 Task: Change the default commit message for squash merging to "Default to pull request title".
Action: Mouse moved to (1004, 249)
Screenshot: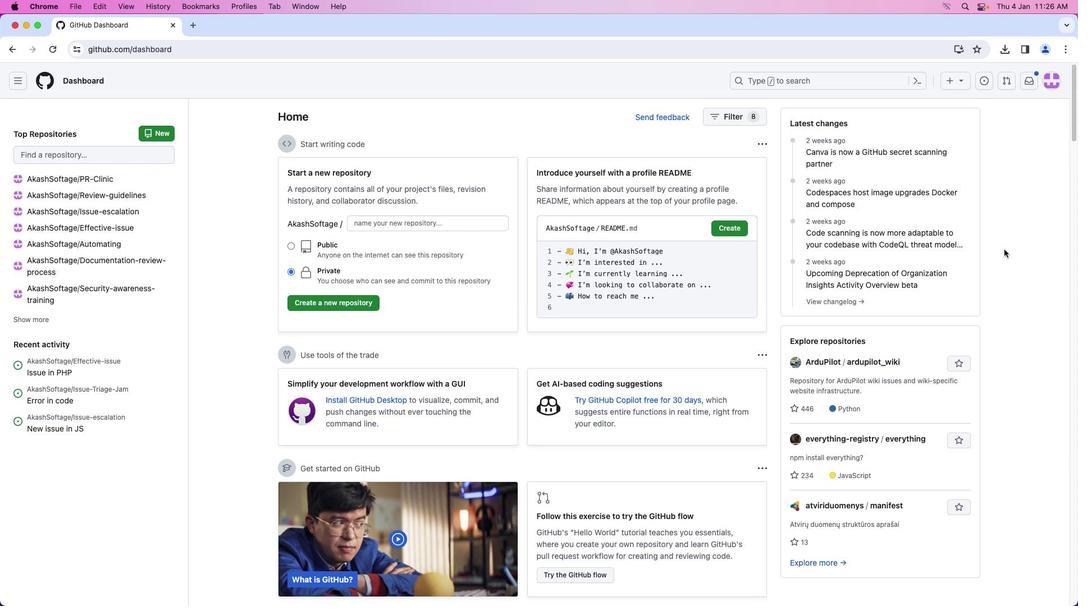 
Action: Mouse pressed left at (1004, 249)
Screenshot: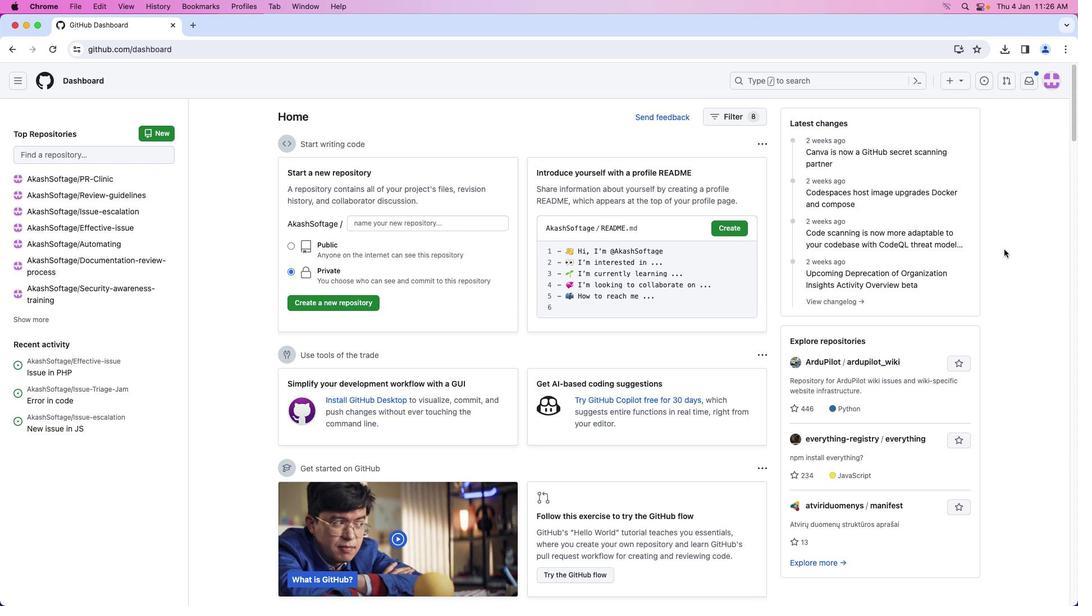 
Action: Mouse moved to (1057, 79)
Screenshot: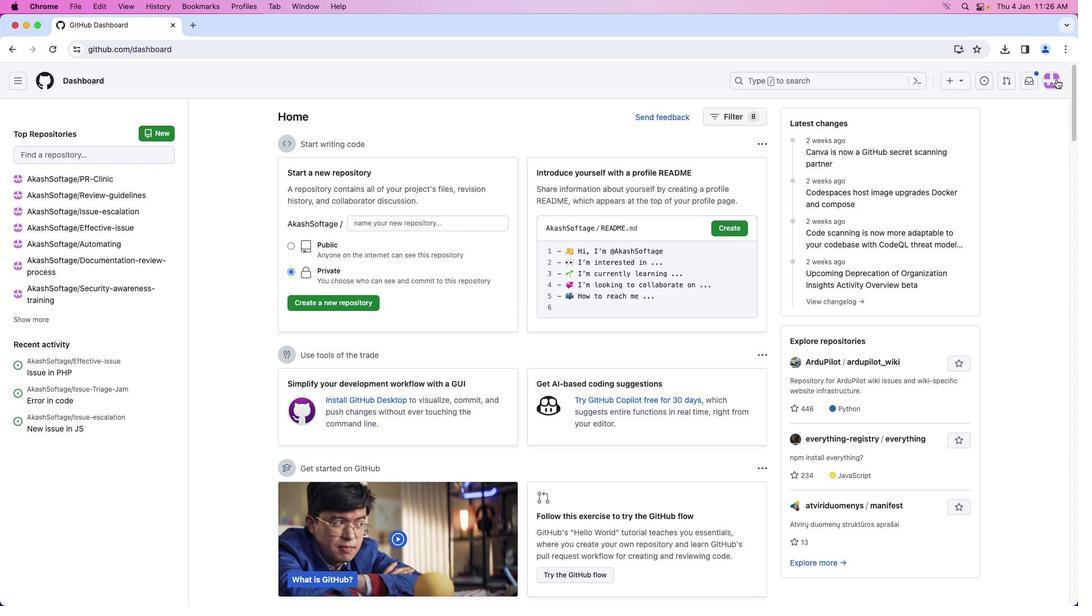 
Action: Mouse pressed left at (1057, 79)
Screenshot: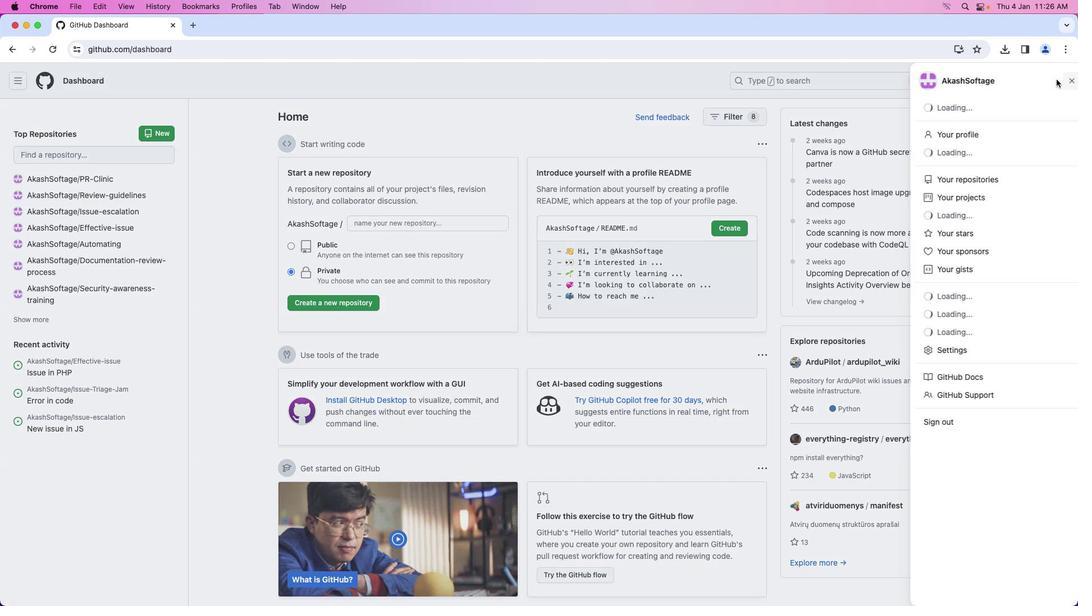
Action: Mouse moved to (1017, 184)
Screenshot: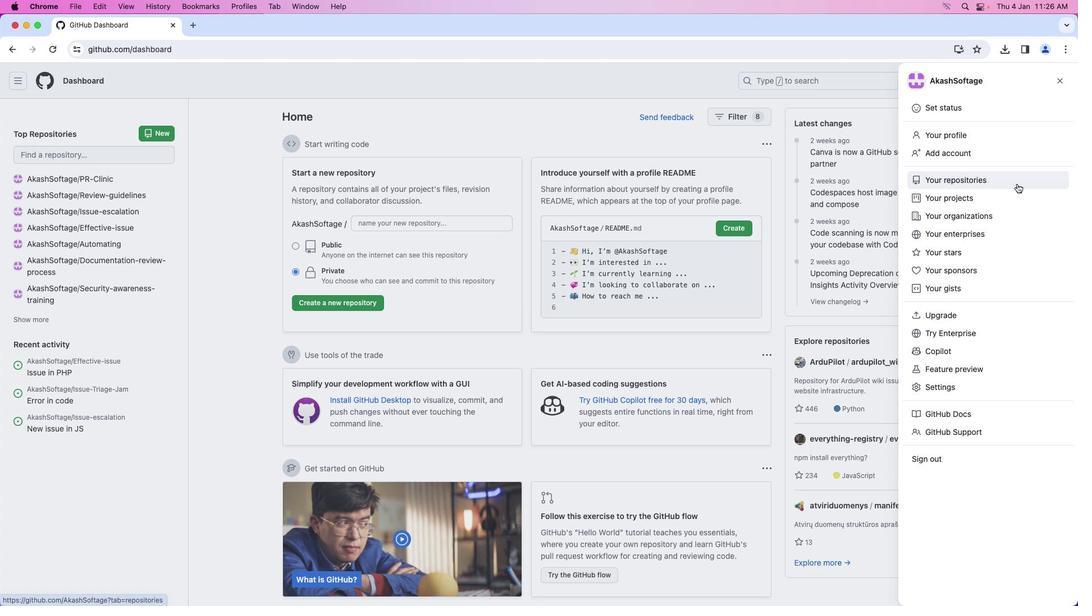
Action: Mouse pressed left at (1017, 184)
Screenshot: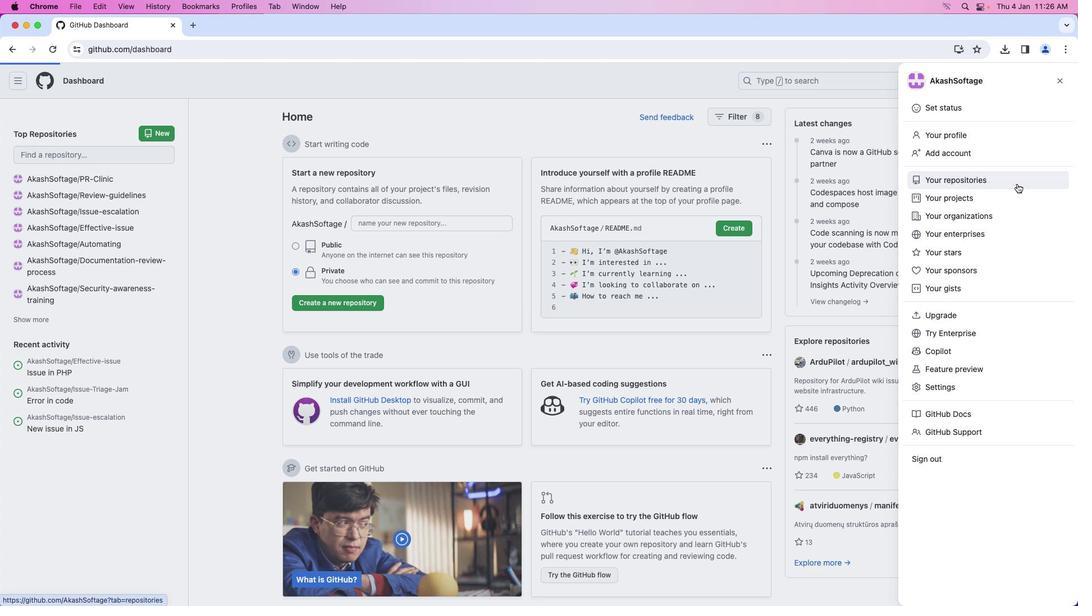 
Action: Mouse moved to (381, 189)
Screenshot: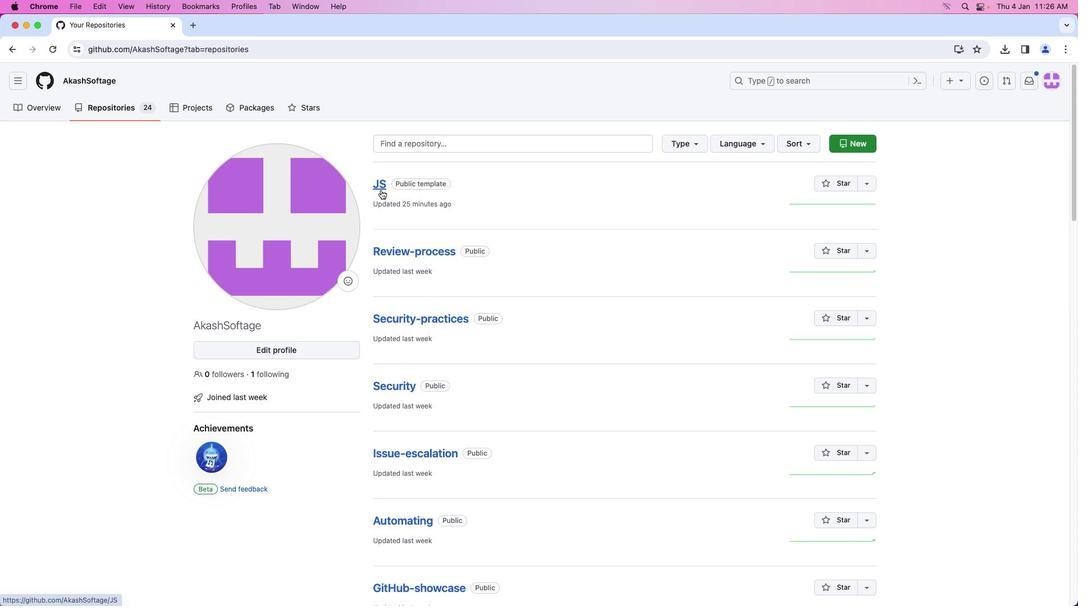 
Action: Mouse pressed left at (381, 189)
Screenshot: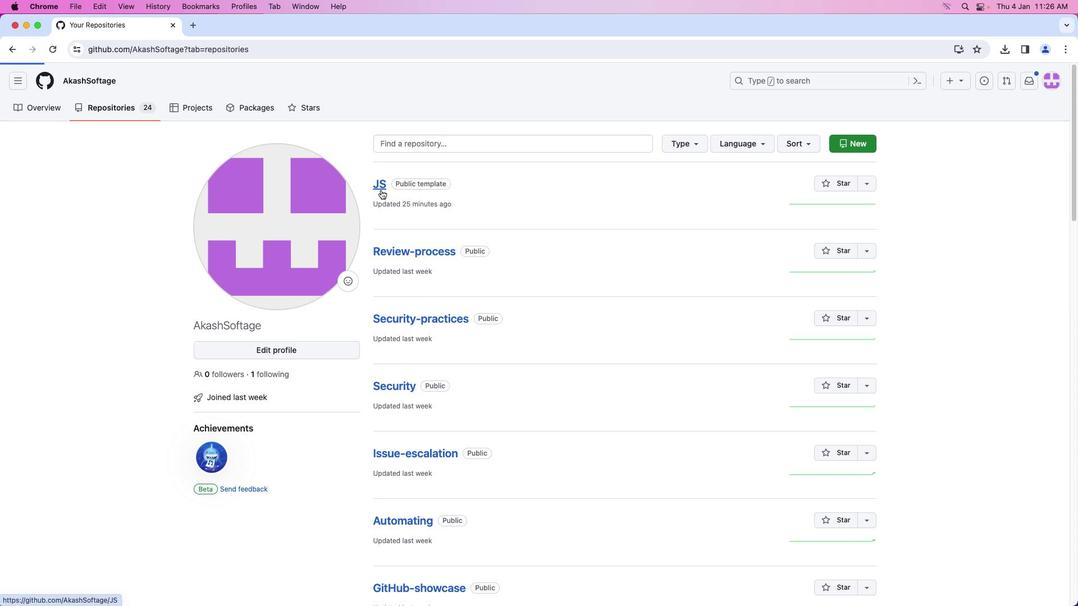 
Action: Mouse moved to (561, 115)
Screenshot: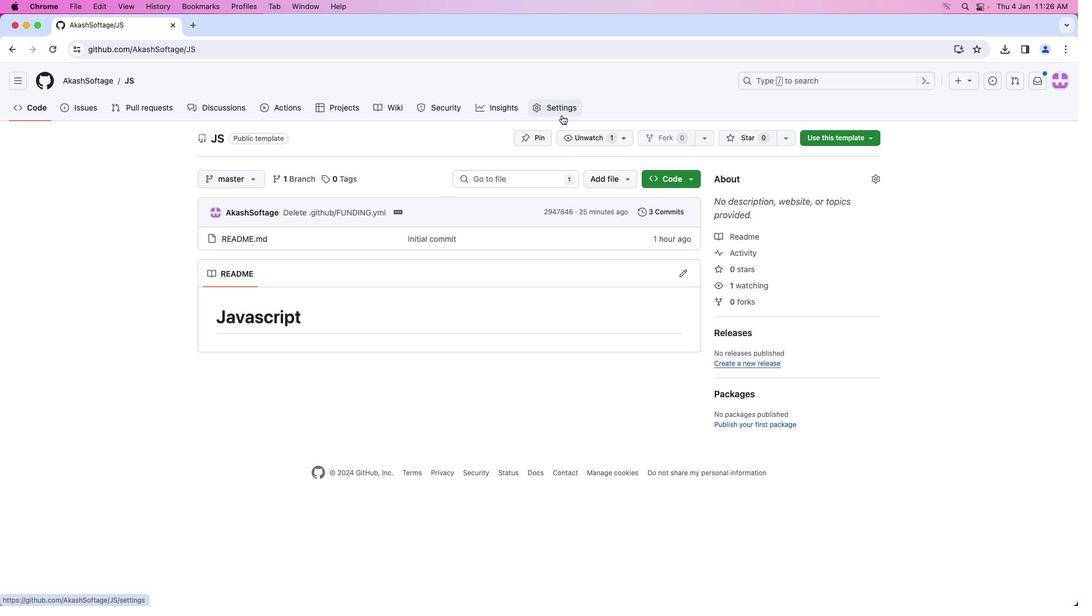 
Action: Mouse pressed left at (561, 115)
Screenshot: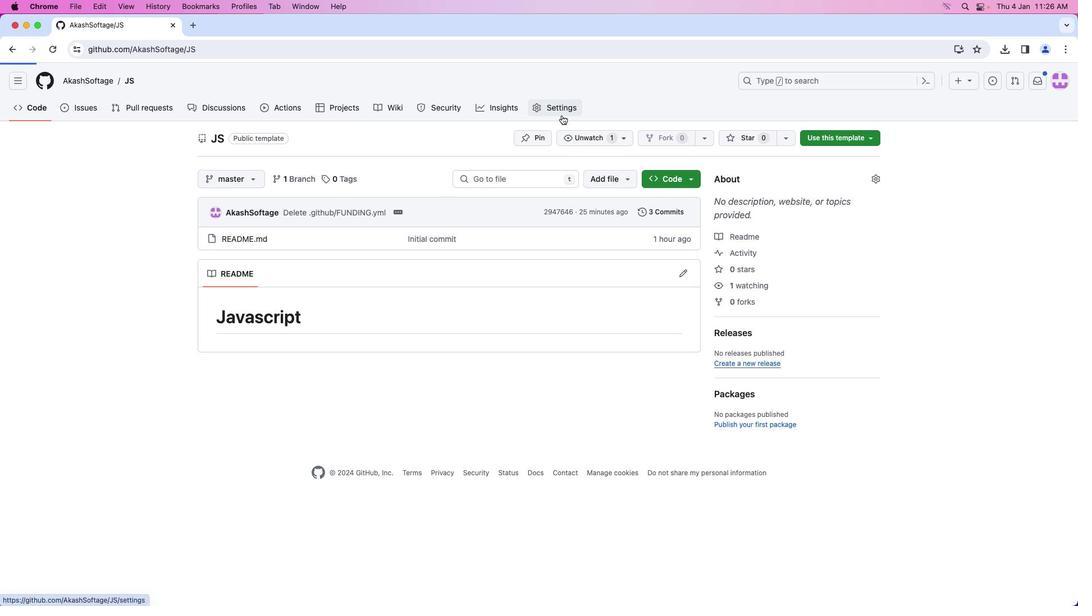 
Action: Mouse moved to (580, 133)
Screenshot: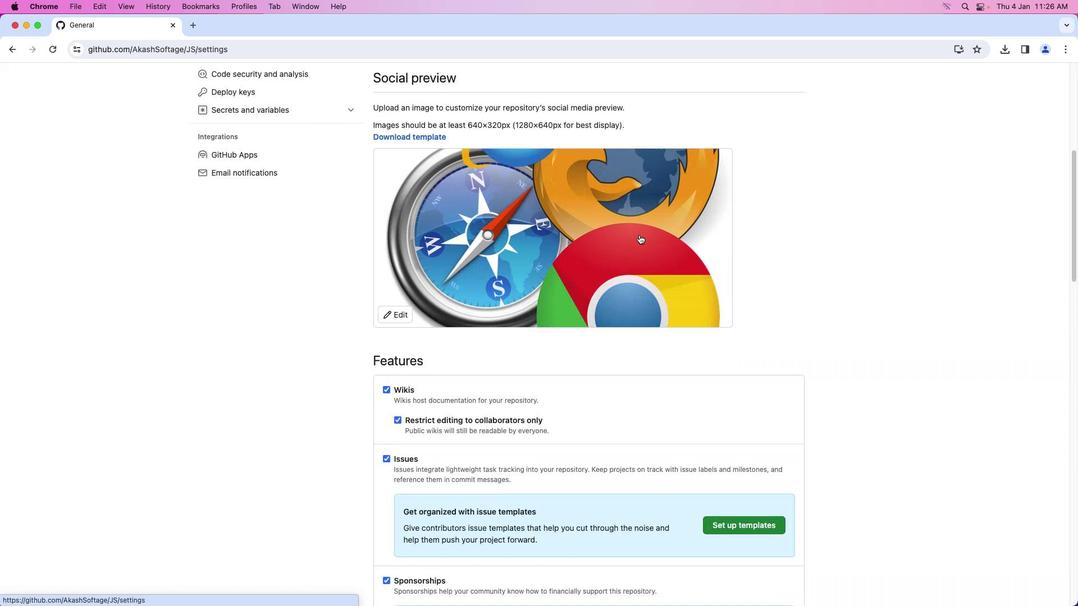 
Action: Mouse scrolled (580, 133) with delta (0, 0)
Screenshot: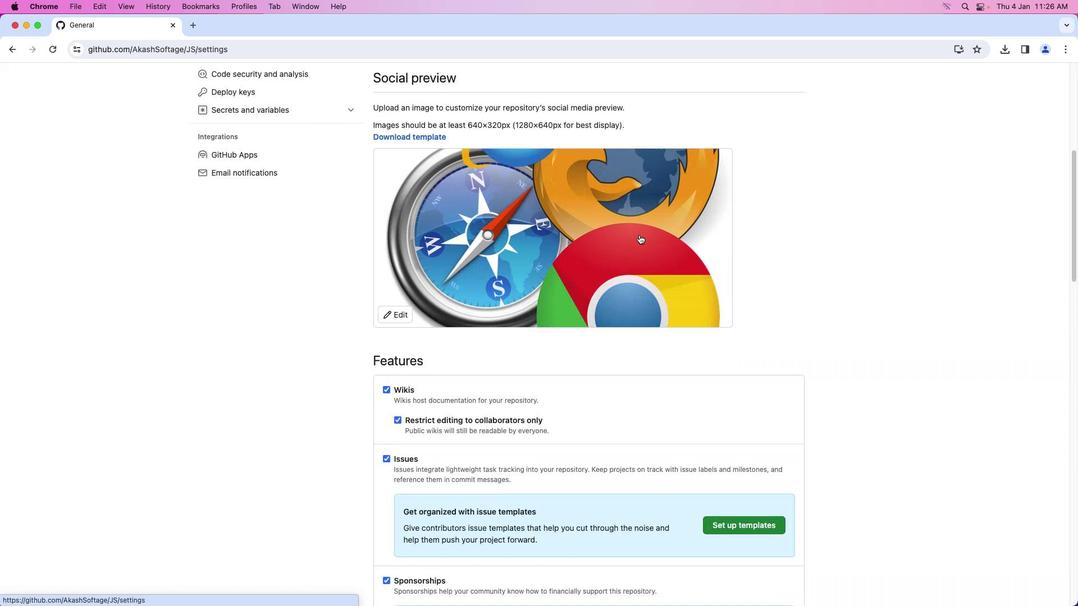 
Action: Mouse moved to (615, 165)
Screenshot: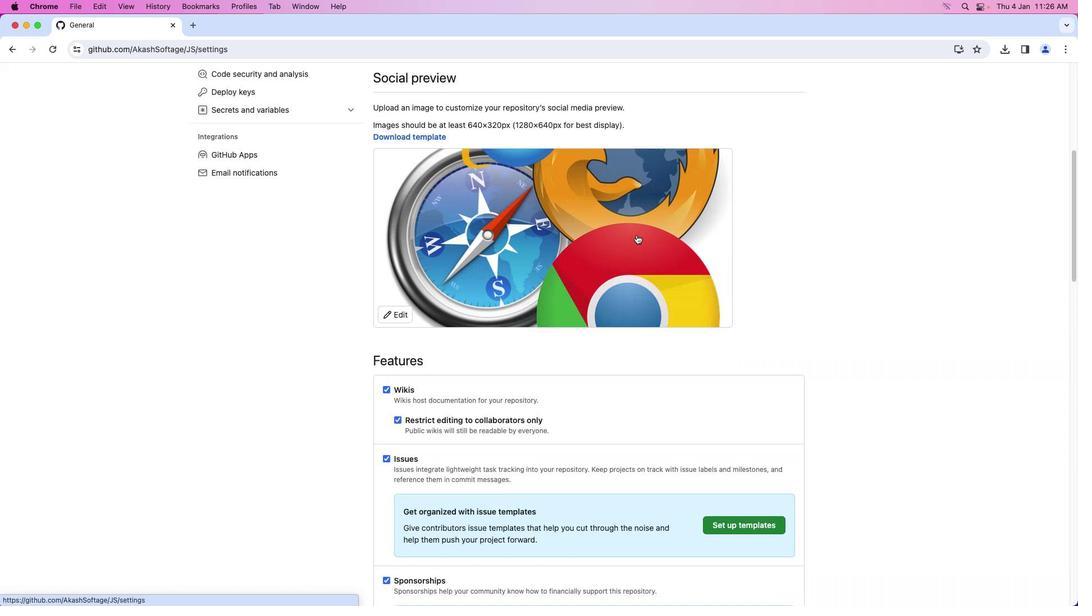 
Action: Mouse scrolled (615, 165) with delta (0, 0)
Screenshot: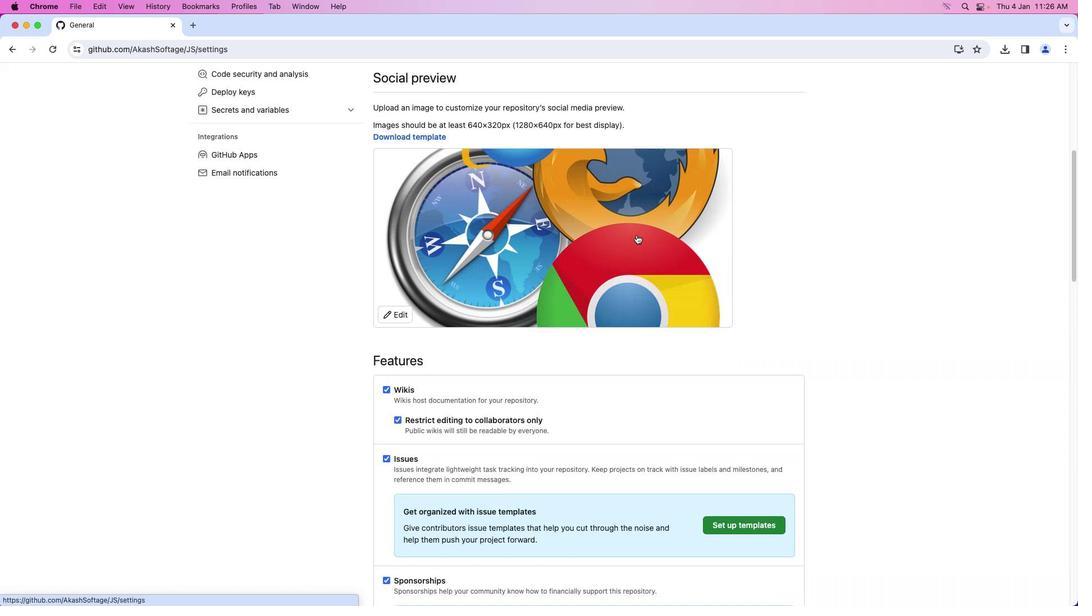 
Action: Mouse moved to (633, 188)
Screenshot: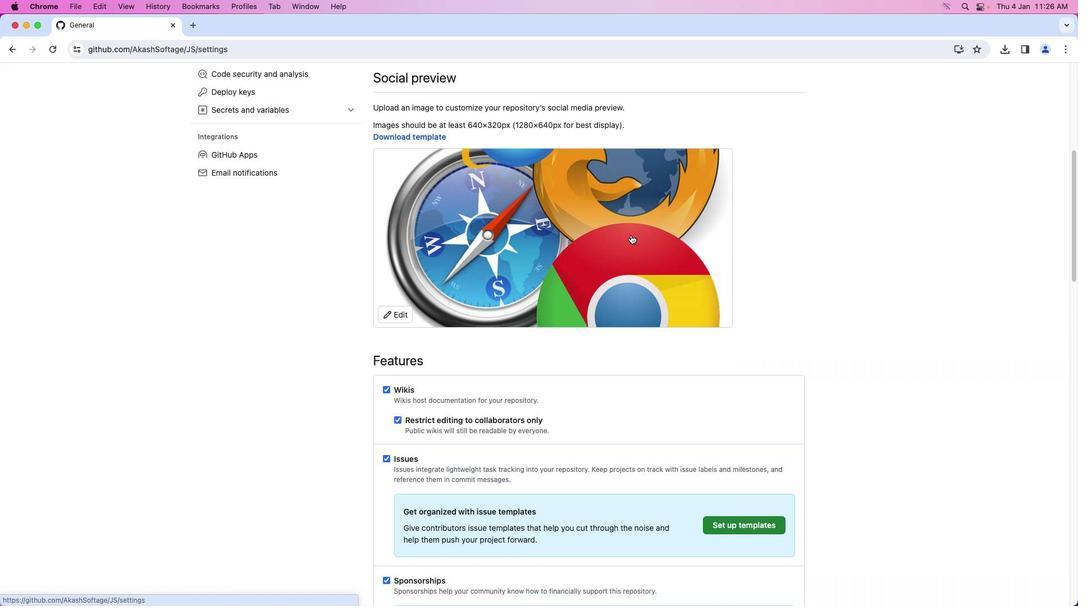
Action: Mouse scrolled (633, 188) with delta (0, -1)
Screenshot: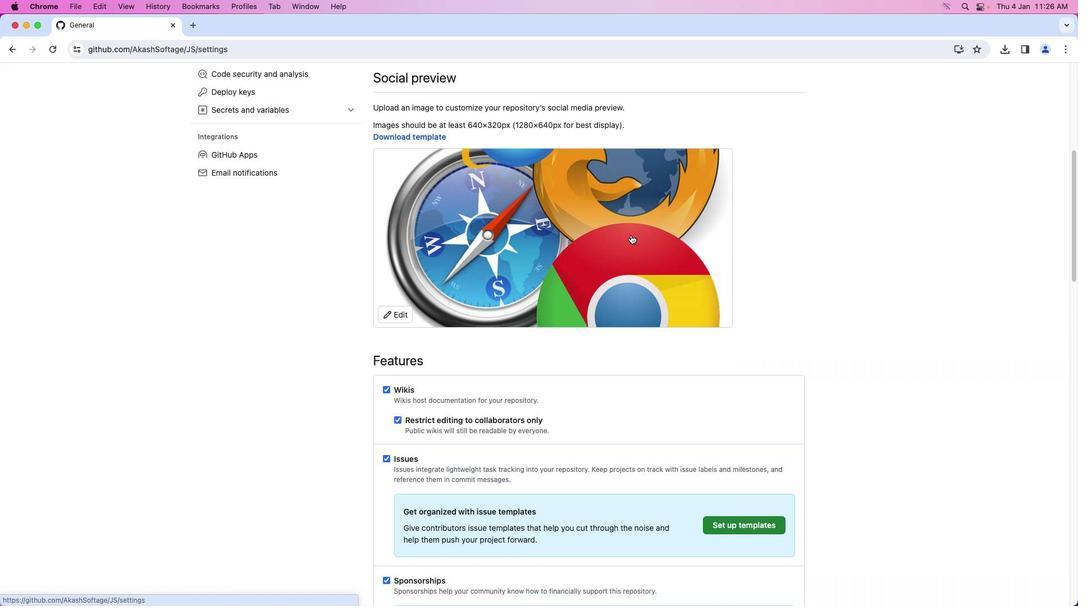 
Action: Mouse moved to (639, 203)
Screenshot: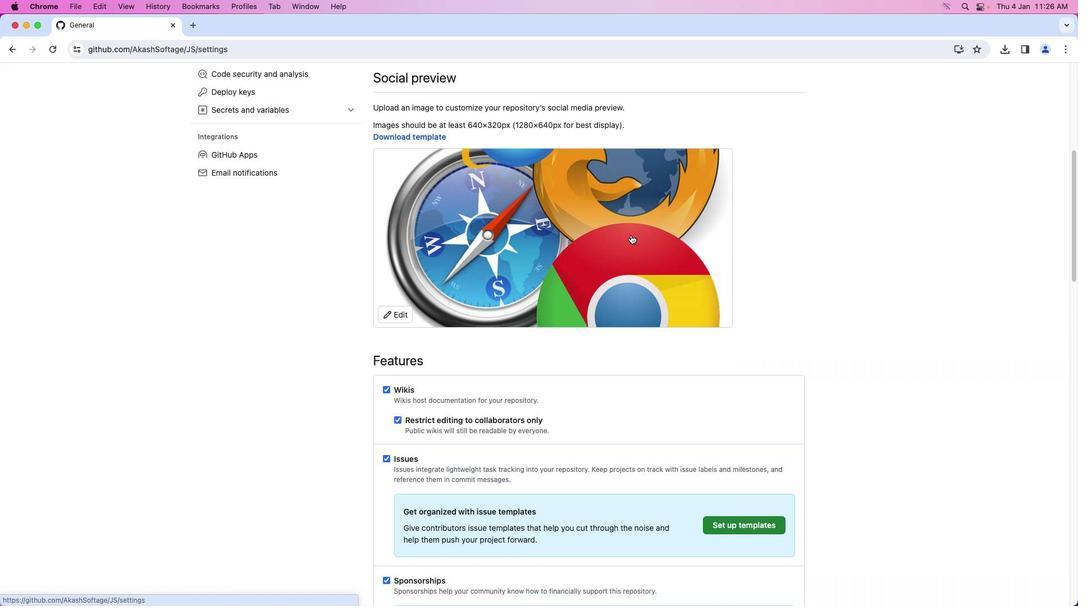 
Action: Mouse scrolled (639, 203) with delta (0, -2)
Screenshot: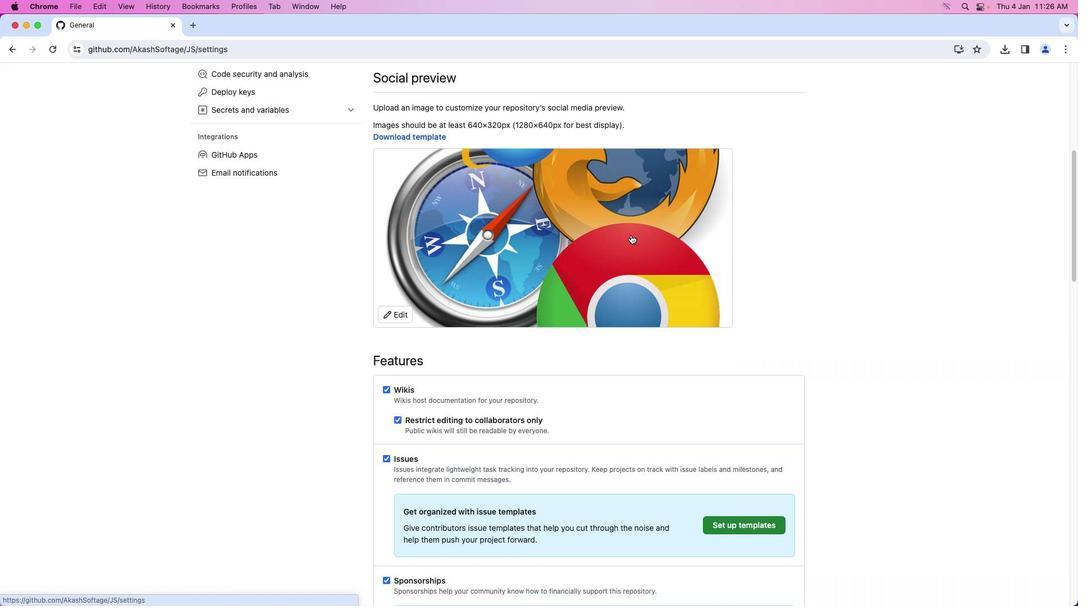 
Action: Mouse moved to (643, 233)
Screenshot: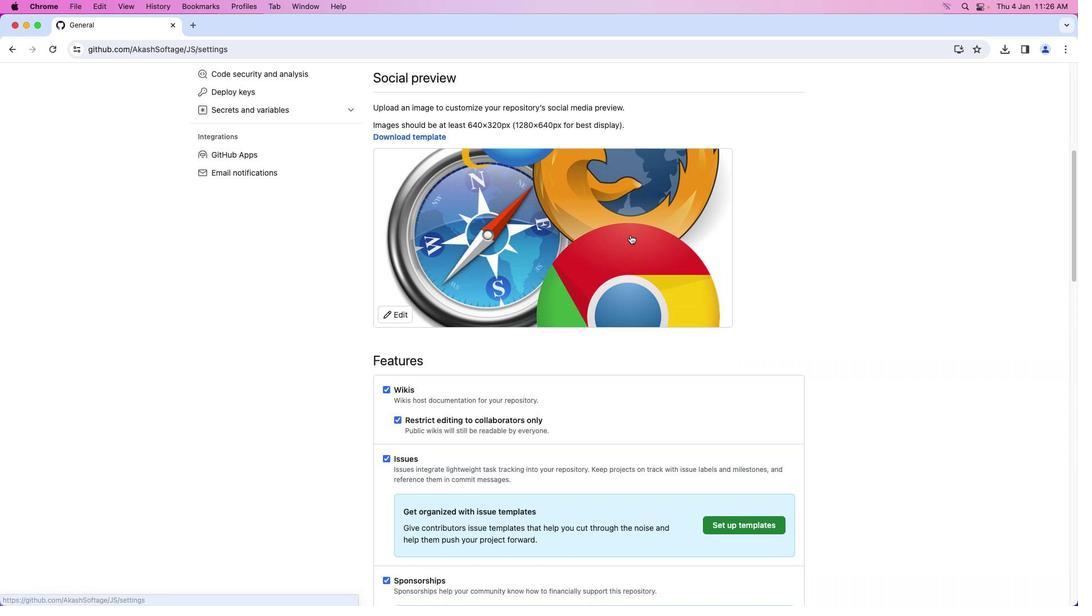 
Action: Mouse scrolled (643, 233) with delta (0, -2)
Screenshot: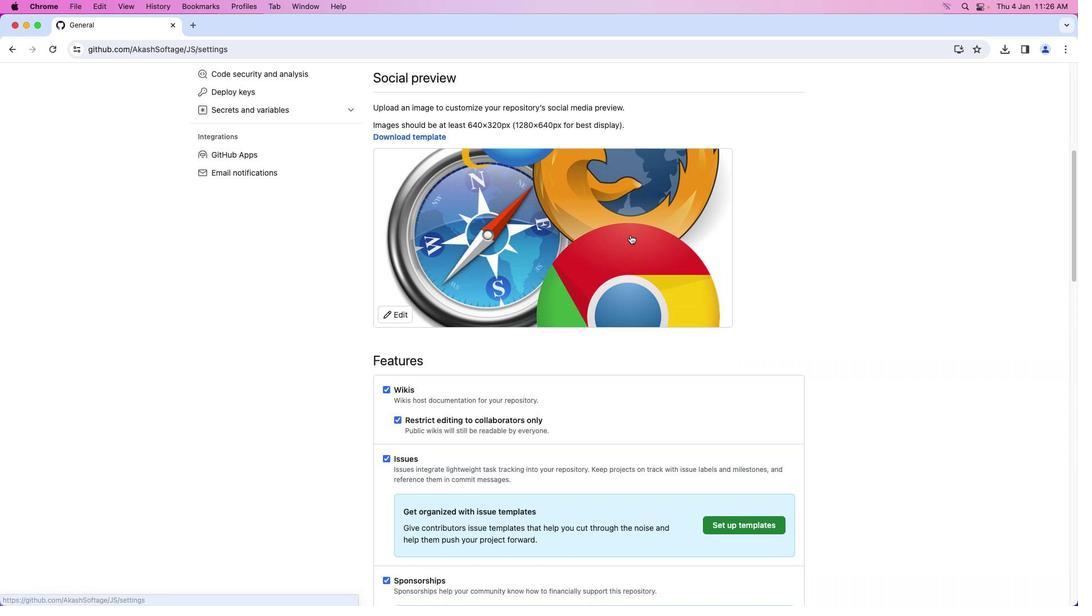 
Action: Mouse moved to (630, 234)
Screenshot: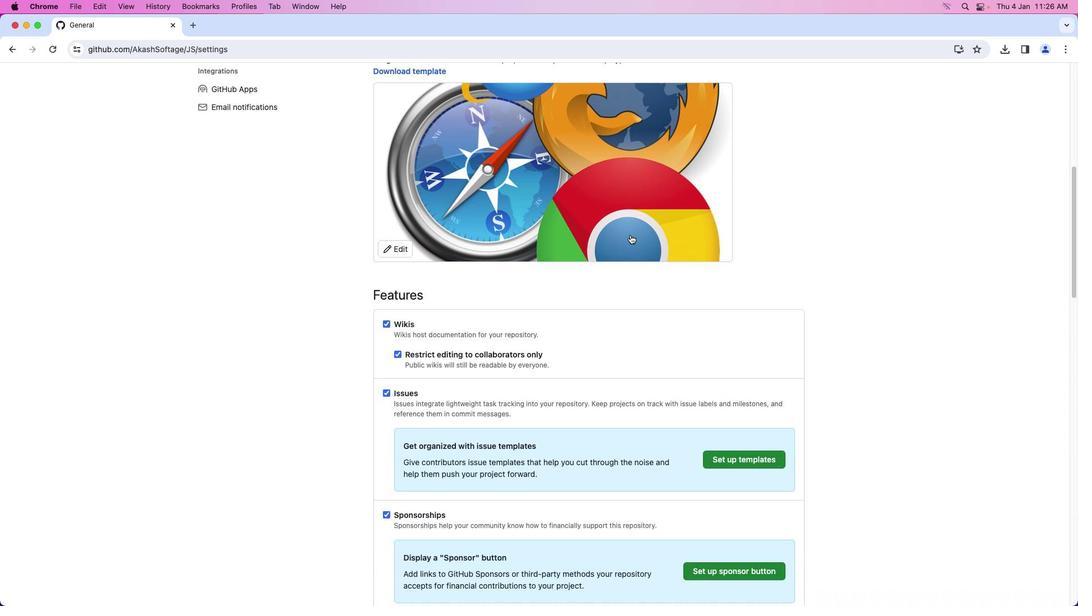 
Action: Mouse scrolled (630, 234) with delta (0, 0)
Screenshot: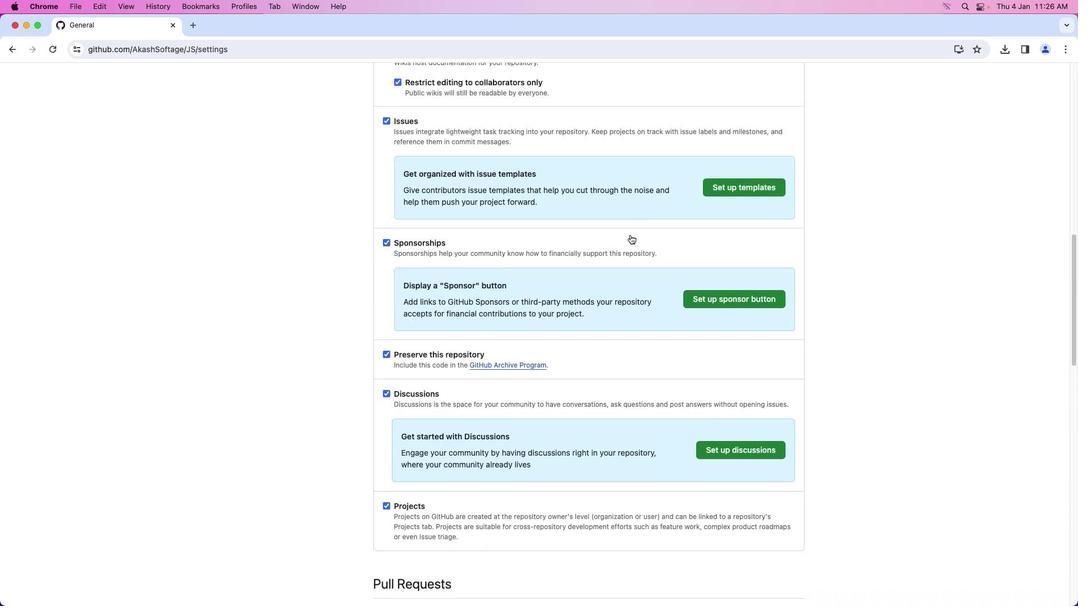 
Action: Mouse scrolled (630, 234) with delta (0, 0)
Screenshot: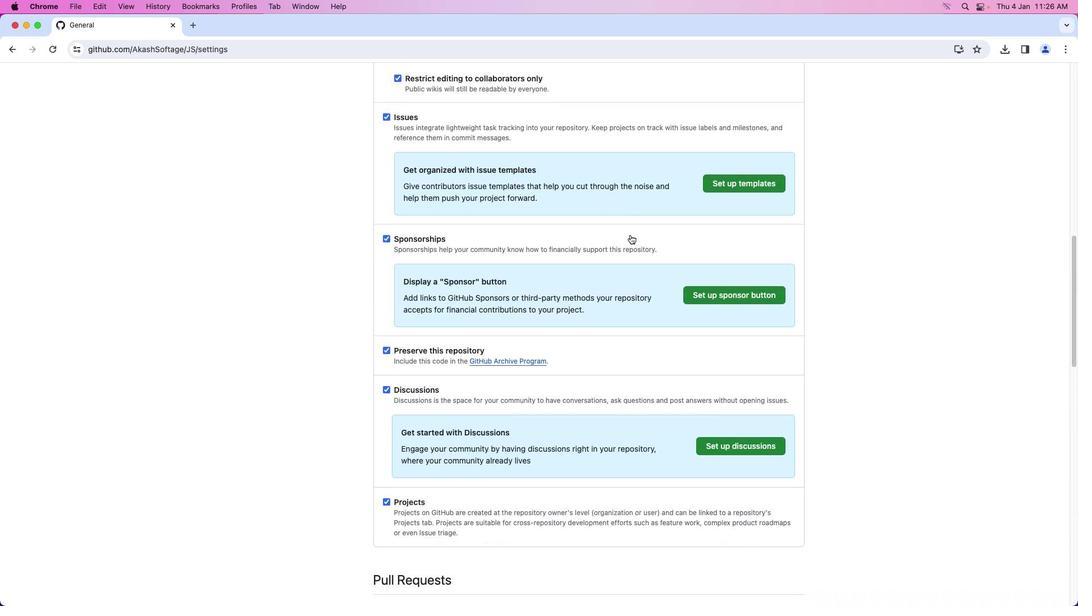 
Action: Mouse scrolled (630, 234) with delta (0, -1)
Screenshot: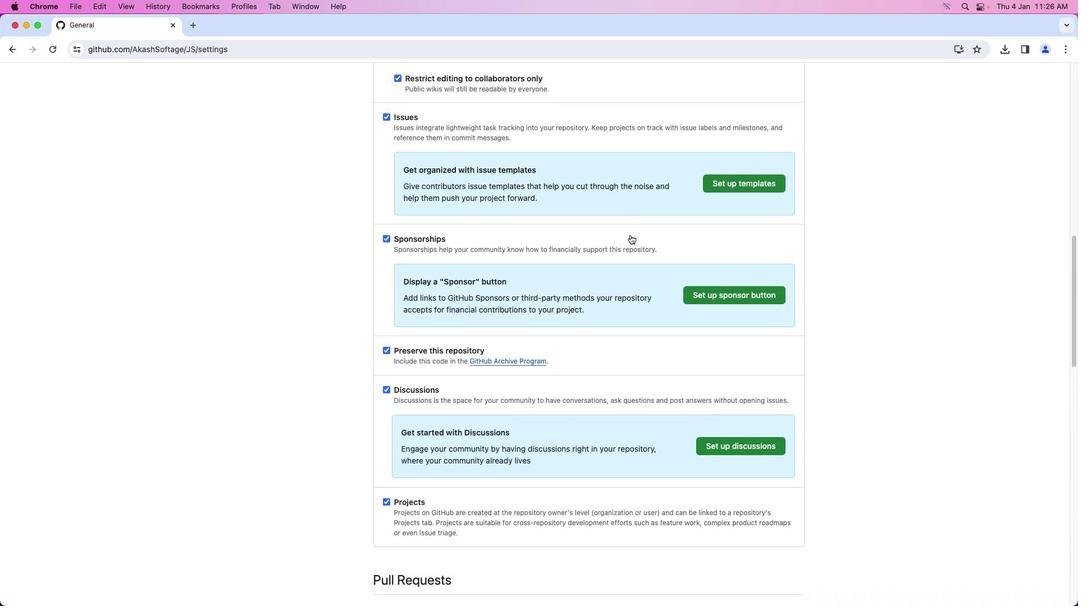 
Action: Mouse scrolled (630, 234) with delta (0, -2)
Screenshot: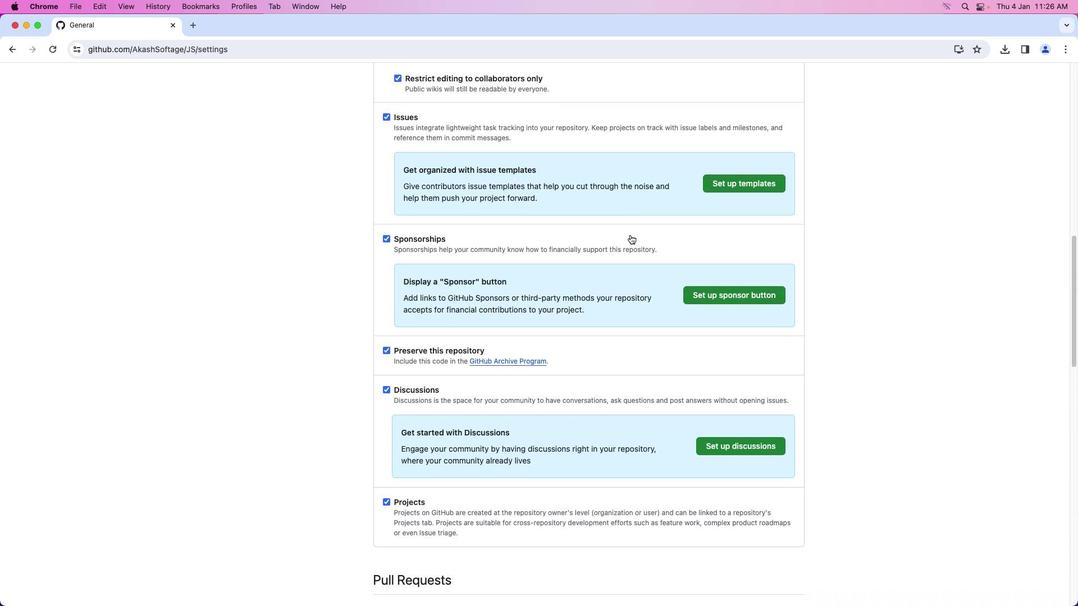 
Action: Mouse scrolled (630, 234) with delta (0, -2)
Screenshot: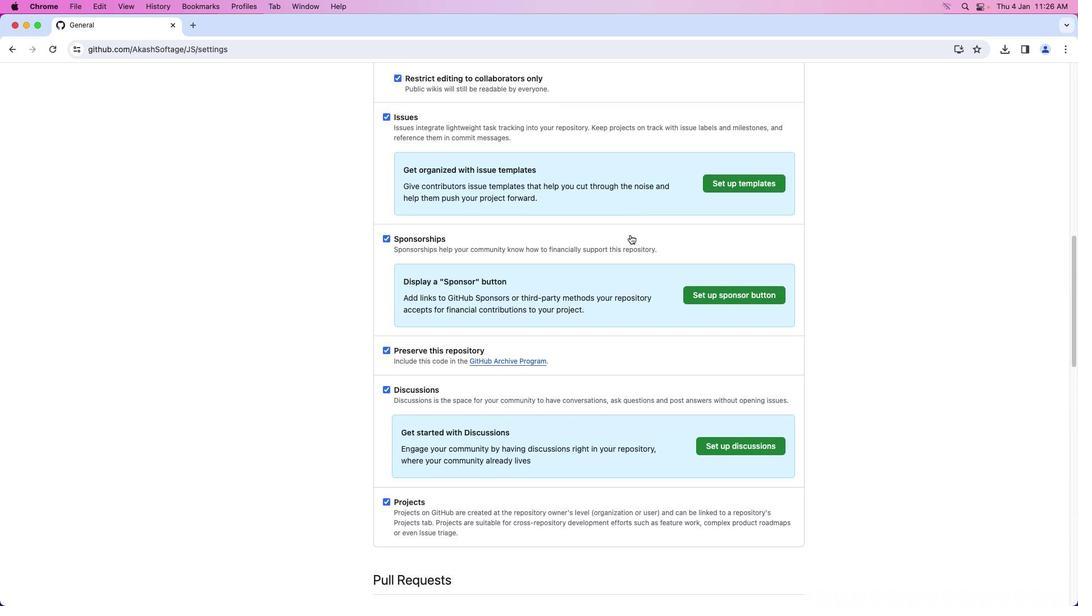 
Action: Mouse moved to (648, 288)
Screenshot: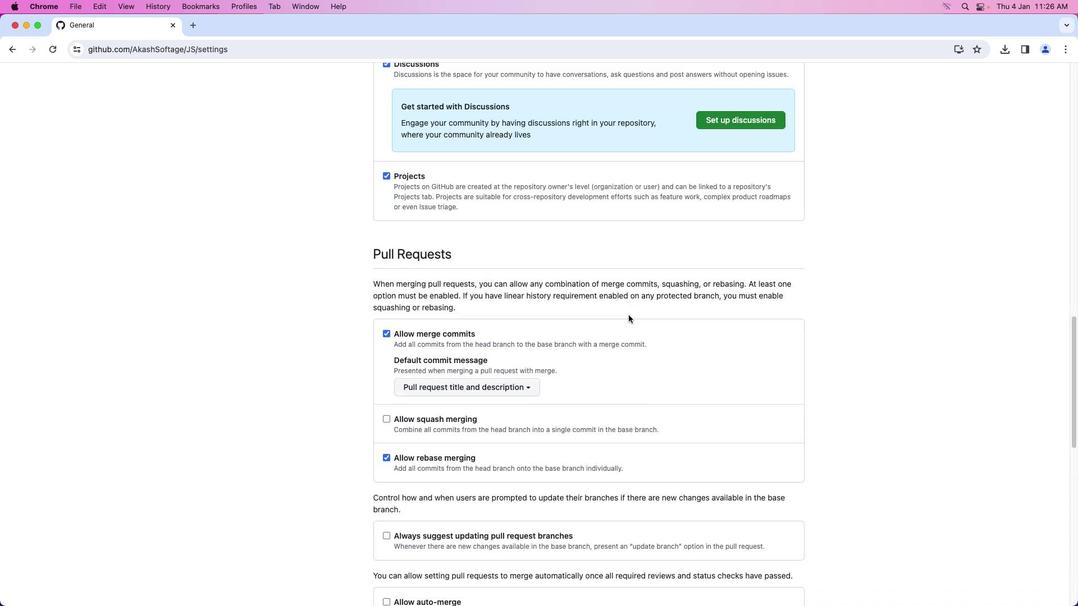 
Action: Mouse scrolled (648, 288) with delta (0, 0)
Screenshot: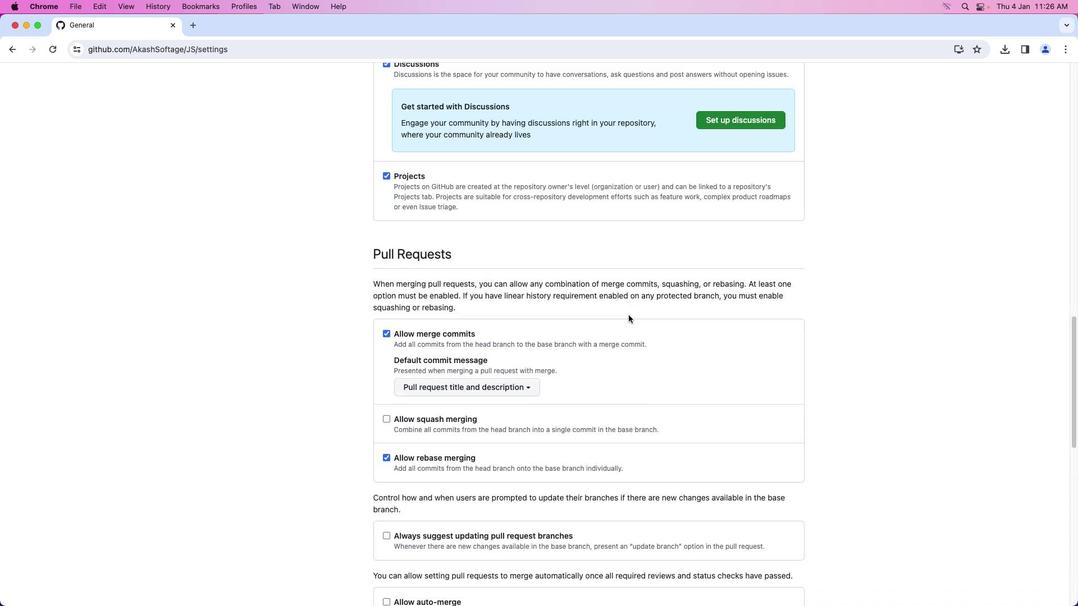 
Action: Mouse moved to (647, 292)
Screenshot: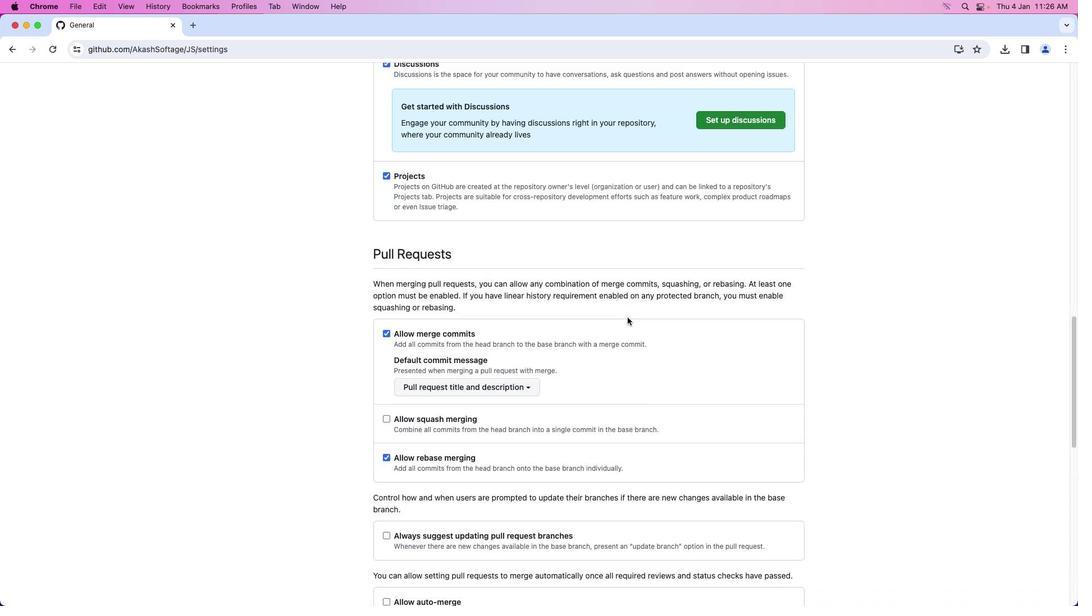 
Action: Mouse scrolled (647, 292) with delta (0, 0)
Screenshot: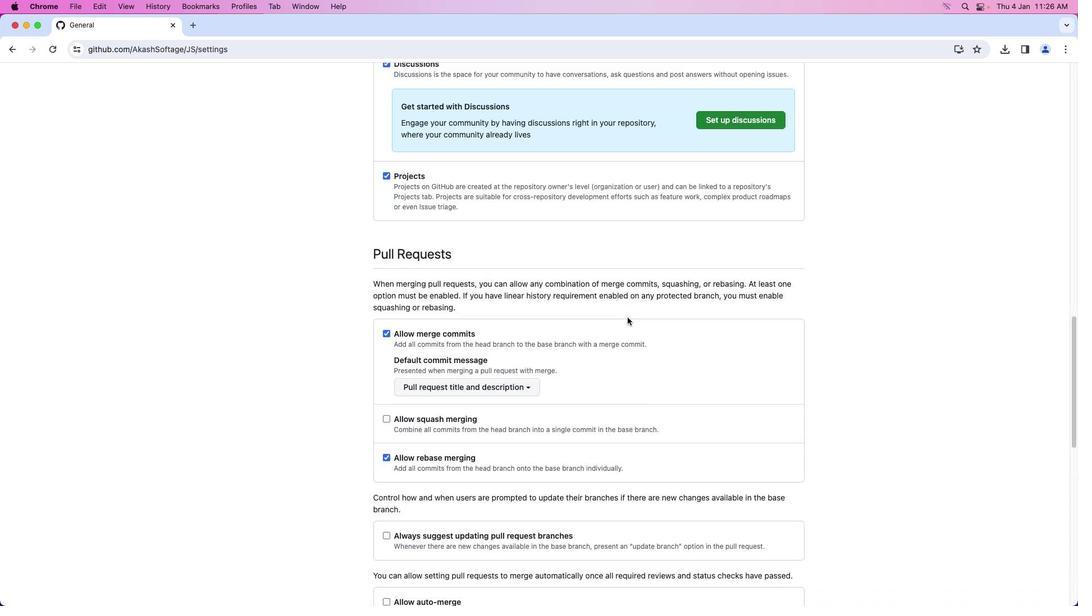 
Action: Mouse moved to (644, 294)
Screenshot: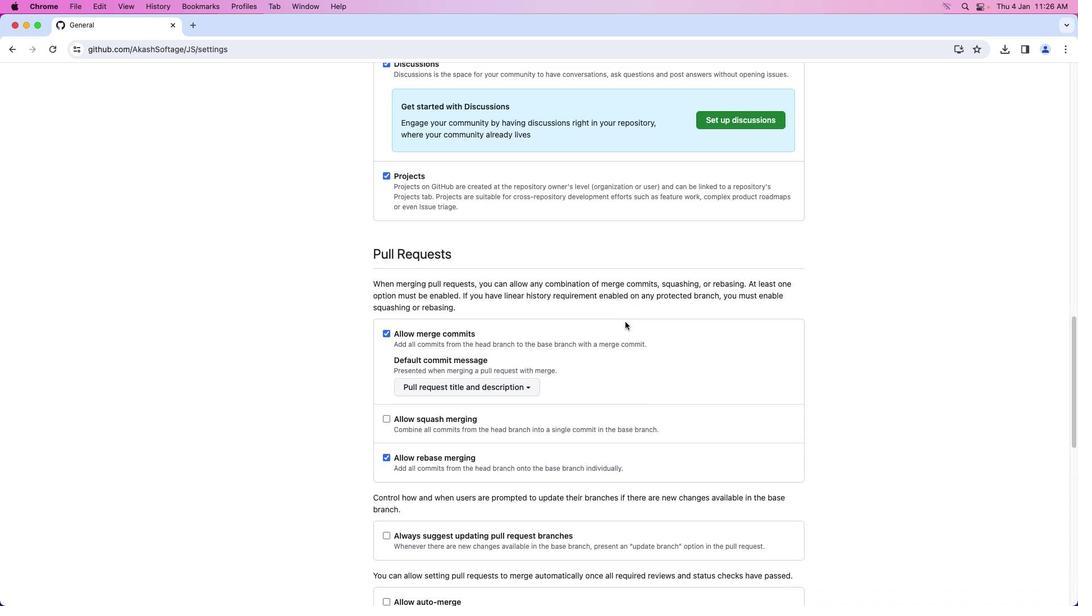 
Action: Mouse scrolled (644, 294) with delta (0, -1)
Screenshot: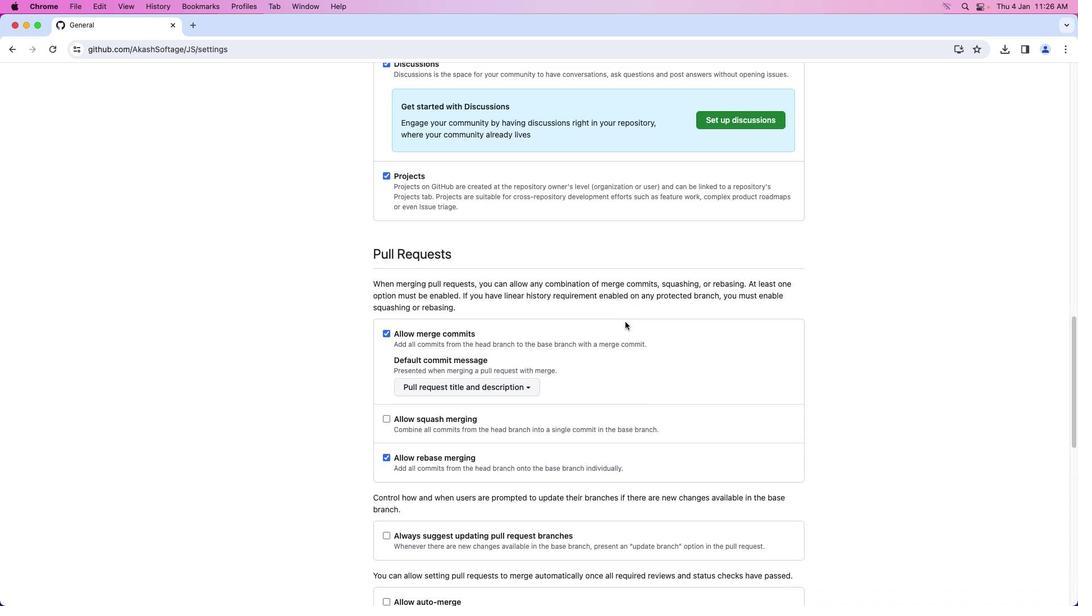 
Action: Mouse moved to (642, 294)
Screenshot: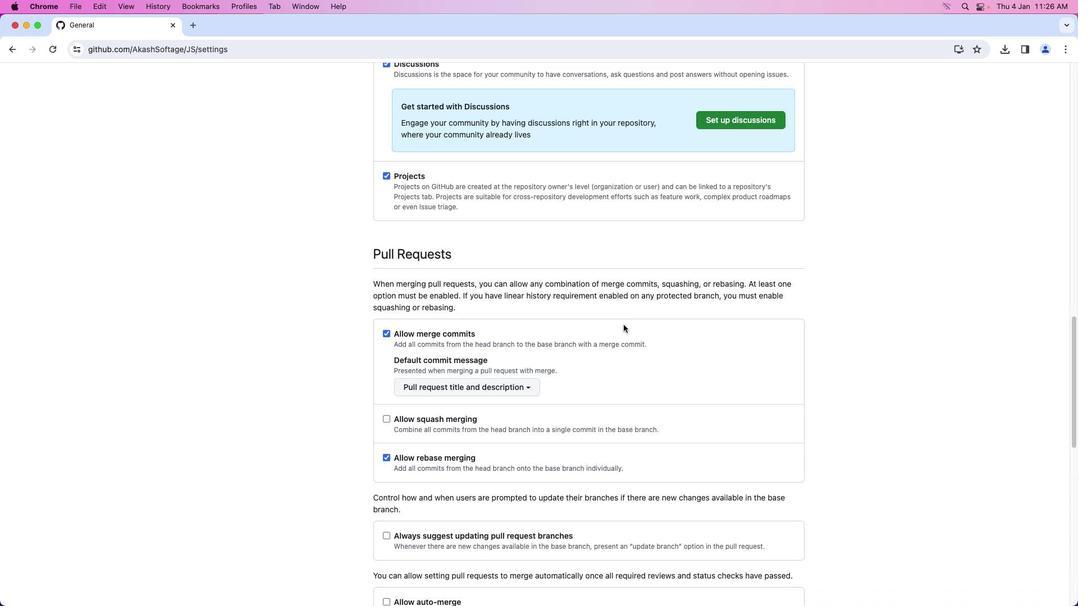 
Action: Mouse scrolled (642, 294) with delta (0, -2)
Screenshot: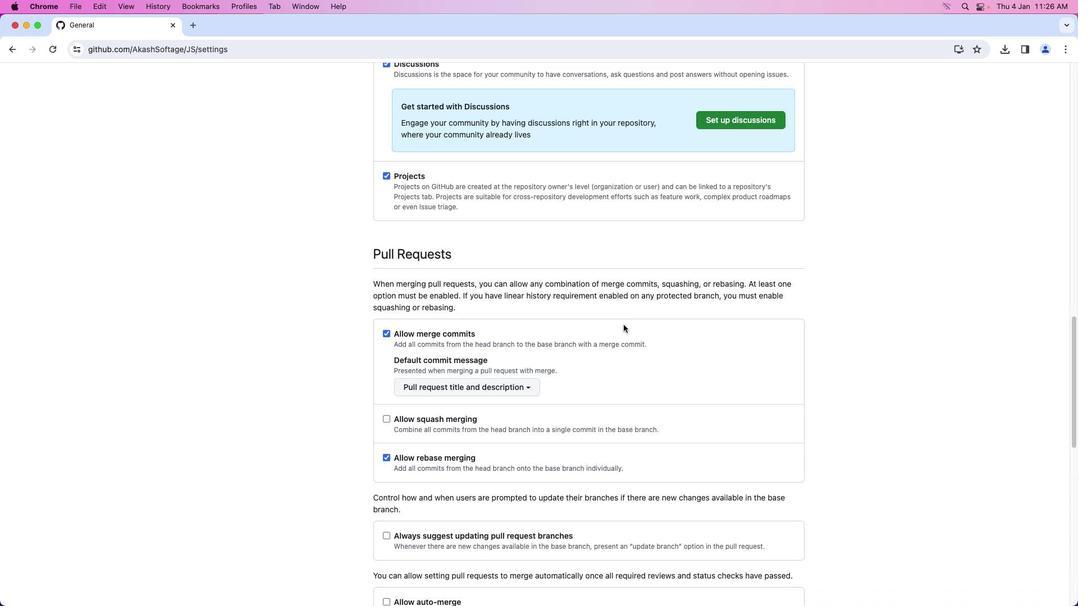 
Action: Mouse moved to (638, 297)
Screenshot: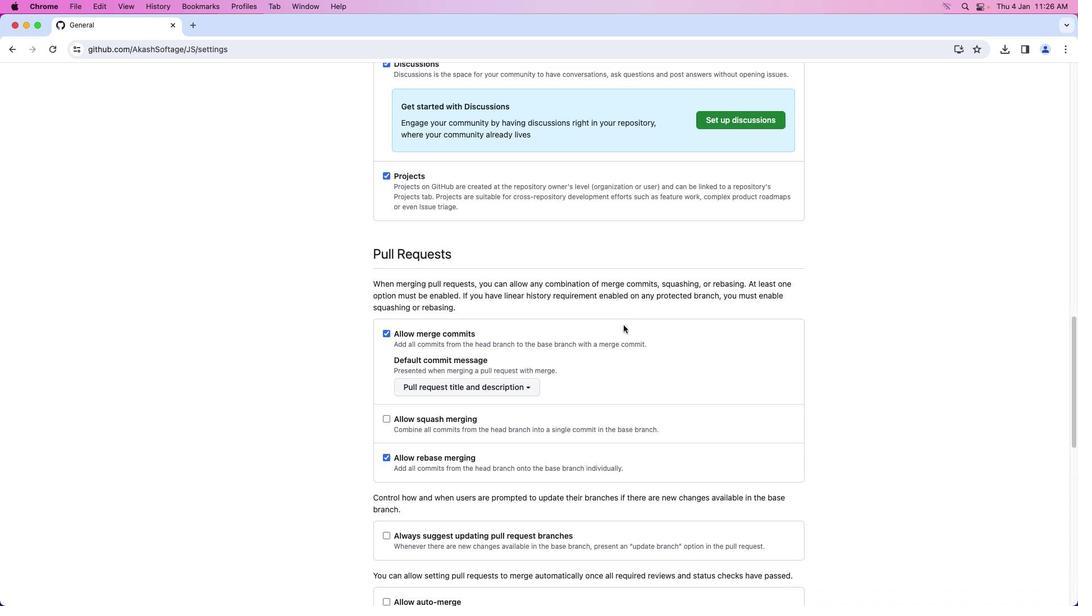 
Action: Mouse scrolled (638, 297) with delta (0, -2)
Screenshot: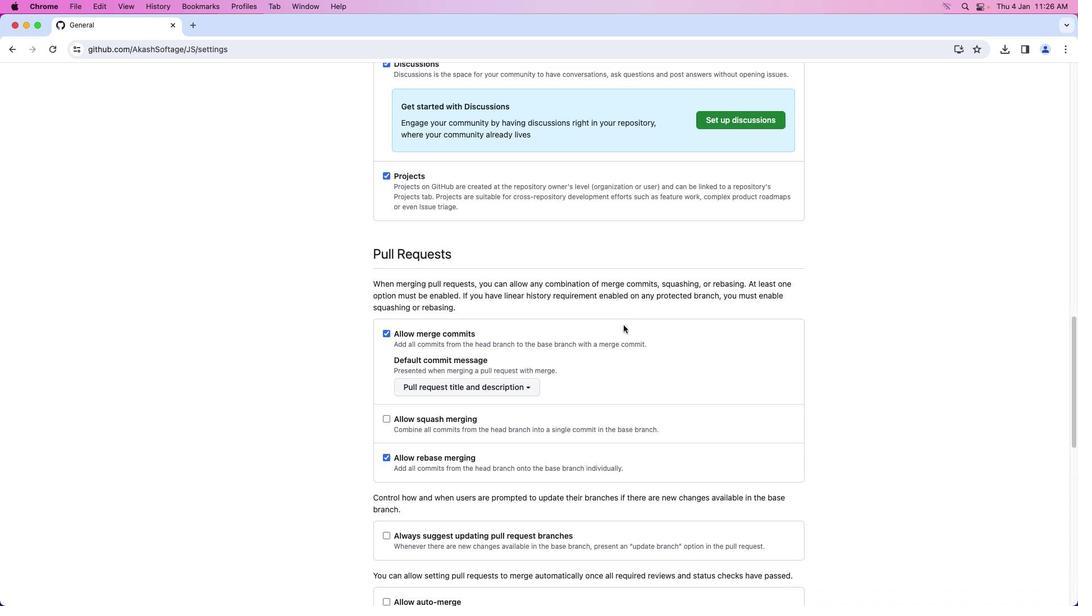 
Action: Mouse moved to (623, 325)
Screenshot: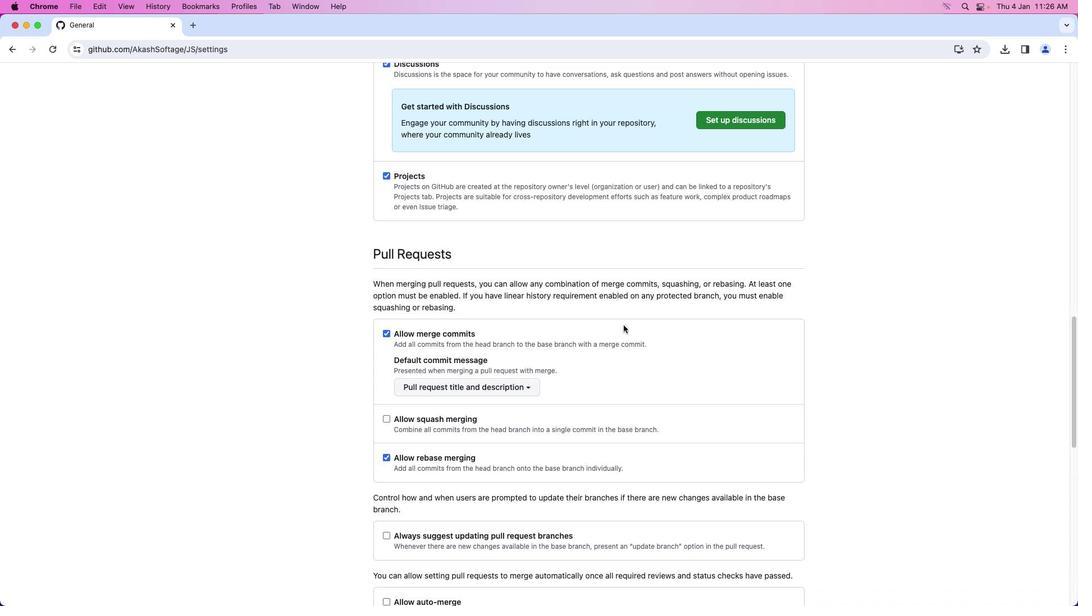 
Action: Mouse scrolled (623, 325) with delta (0, 0)
Screenshot: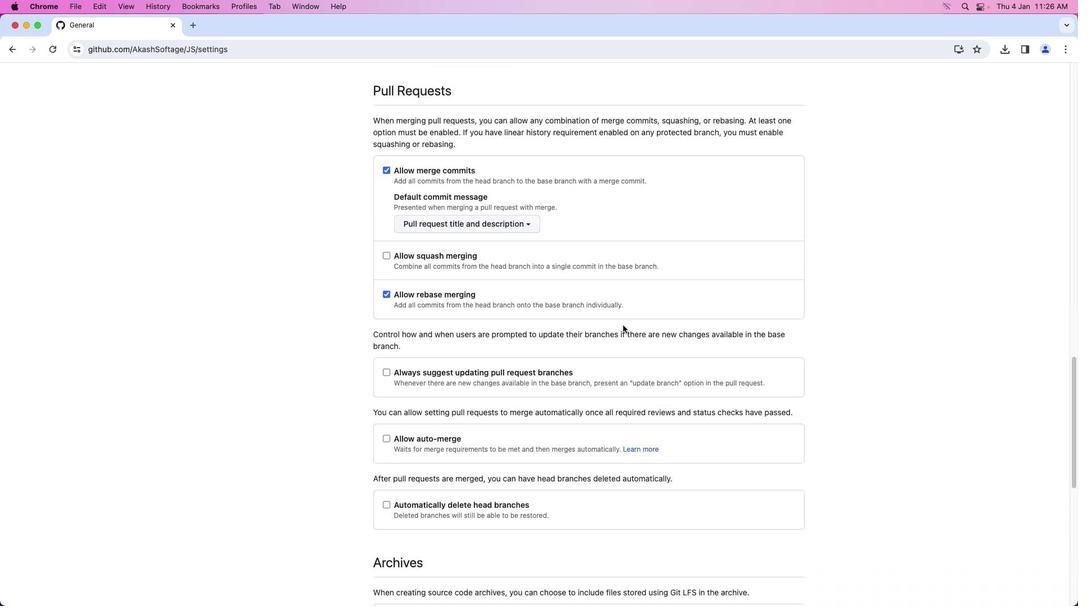 
Action: Mouse scrolled (623, 325) with delta (0, 0)
Screenshot: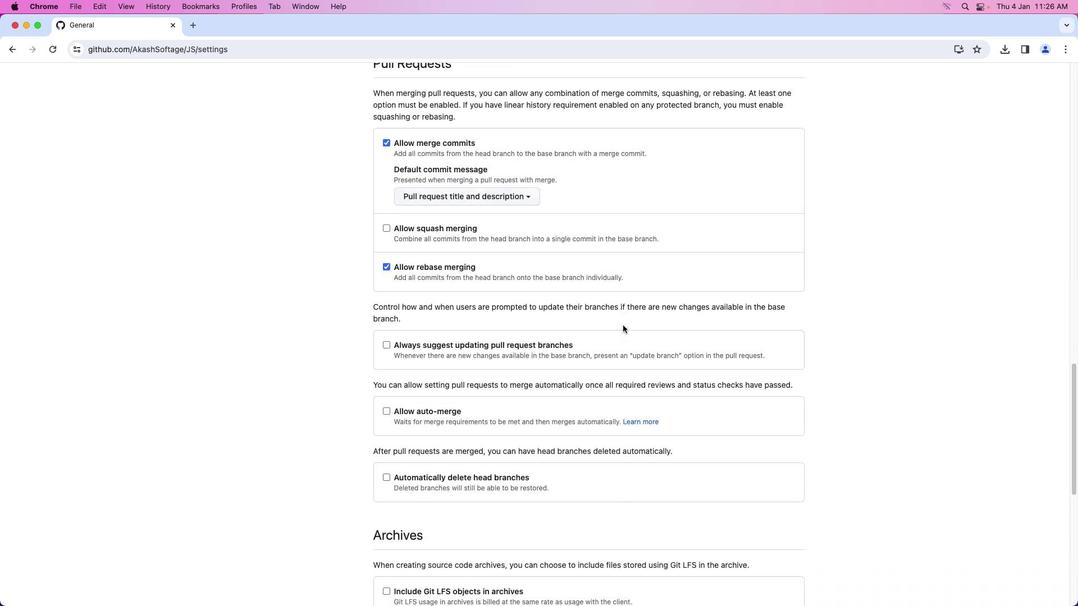 
Action: Mouse scrolled (623, 325) with delta (0, -1)
Screenshot: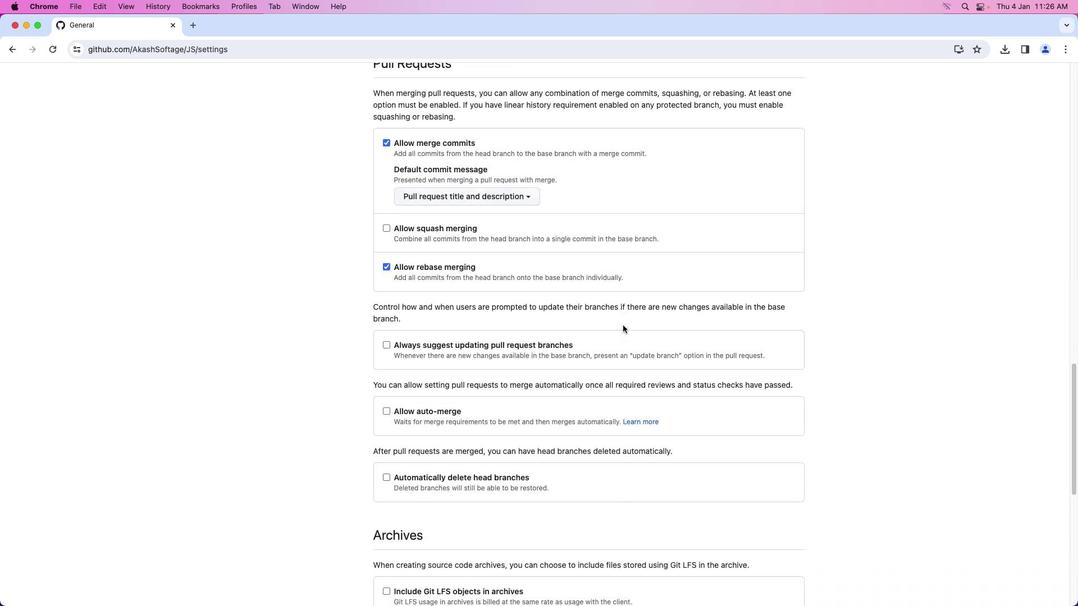 
Action: Mouse scrolled (623, 325) with delta (0, -2)
Screenshot: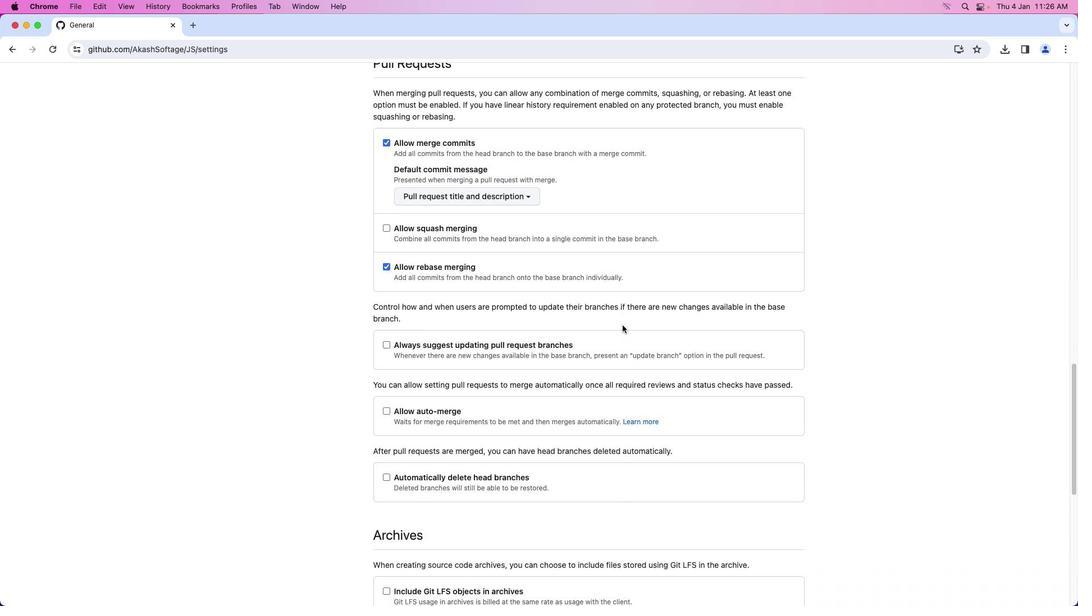 
Action: Mouse moved to (385, 229)
Screenshot: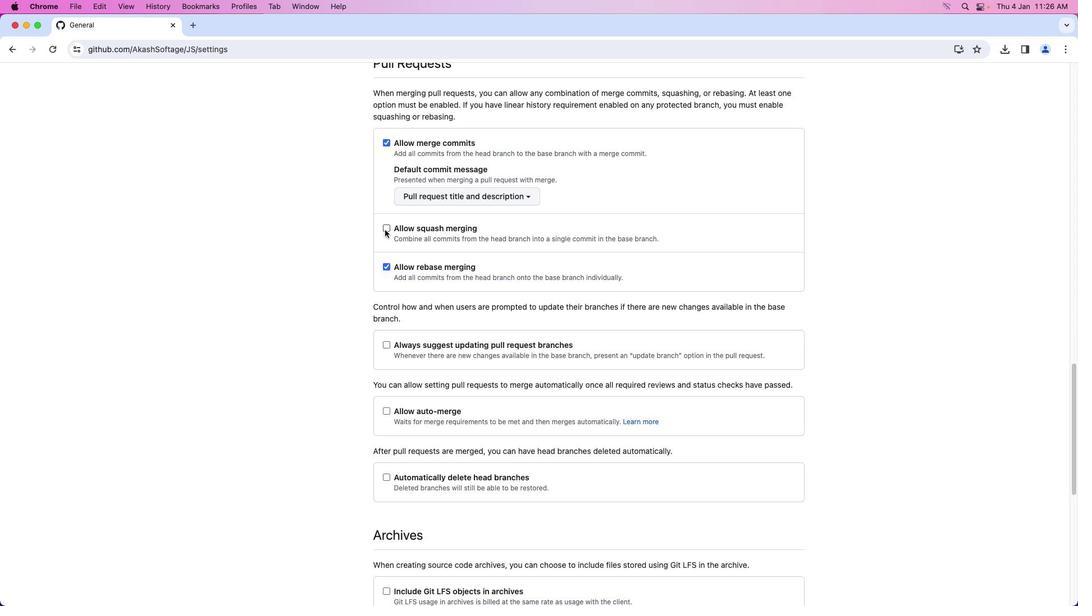 
Action: Mouse pressed left at (385, 229)
Screenshot: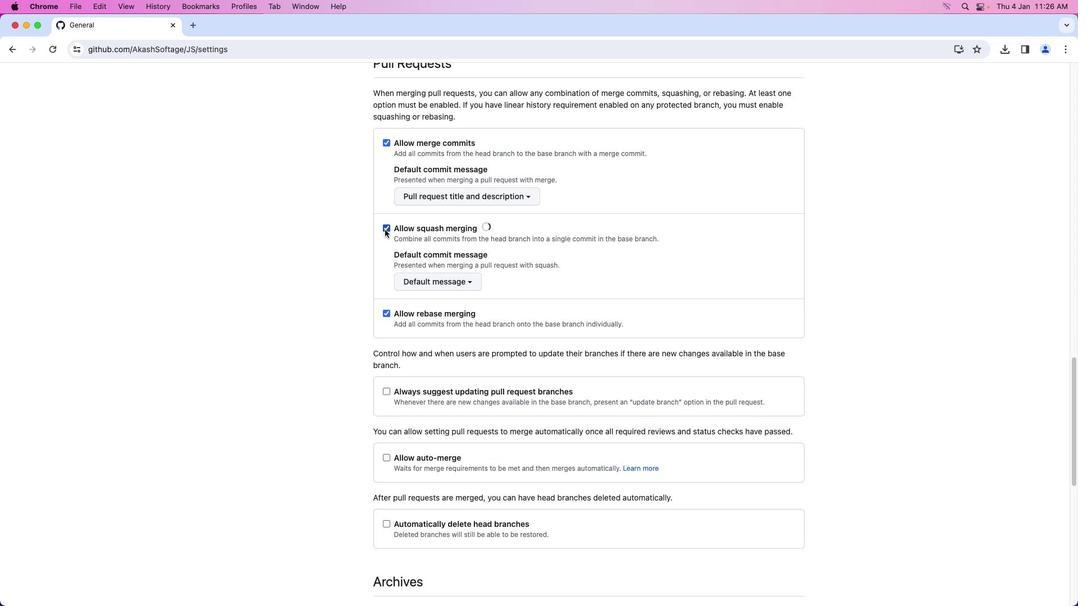 
Action: Mouse moved to (448, 287)
Screenshot: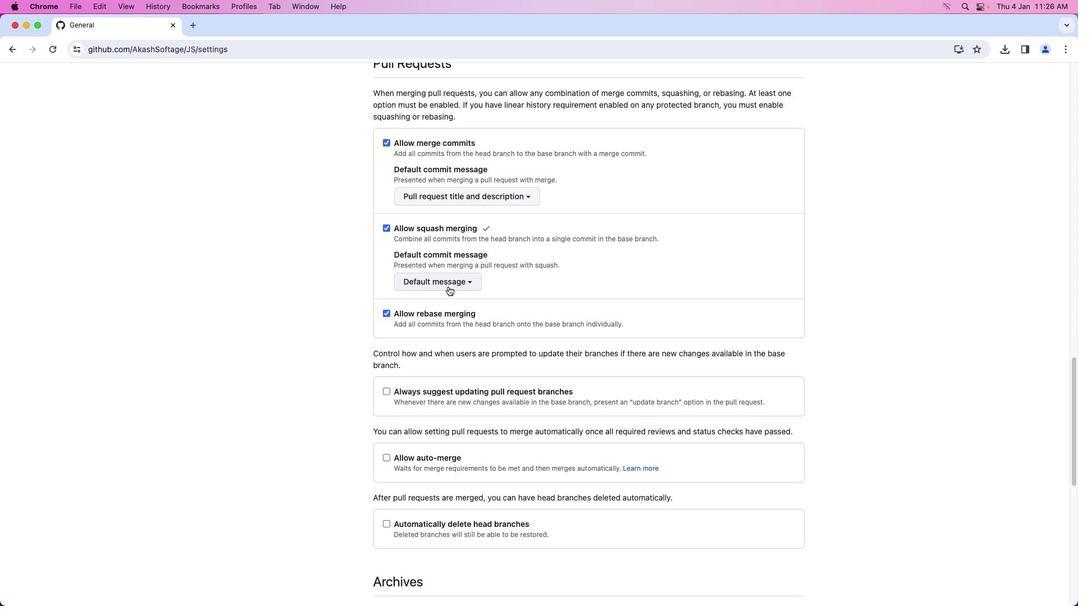 
Action: Mouse pressed left at (448, 287)
Screenshot: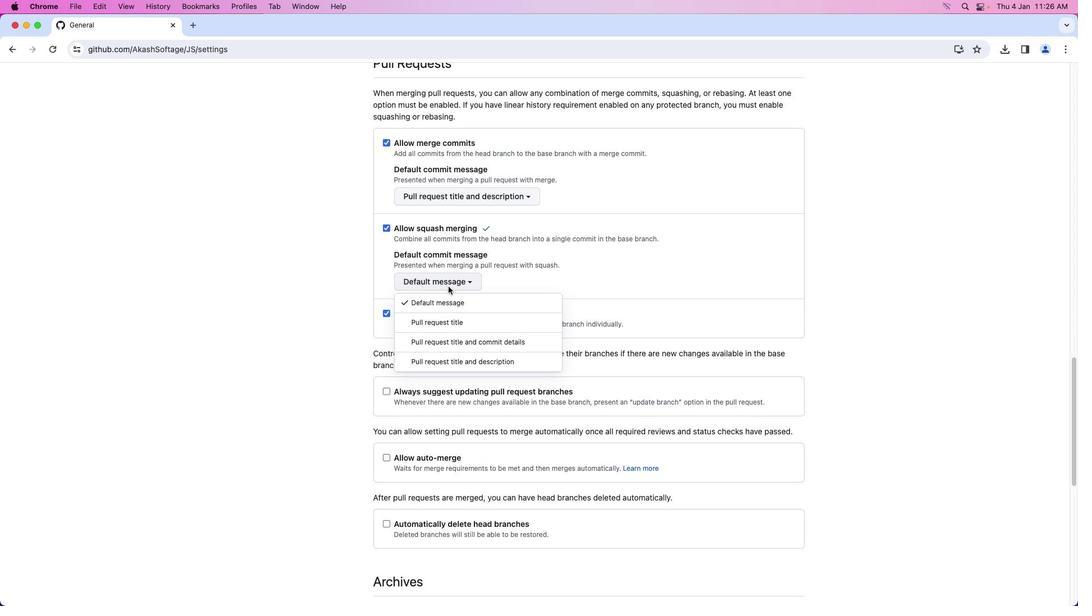 
Action: Mouse moved to (486, 324)
Screenshot: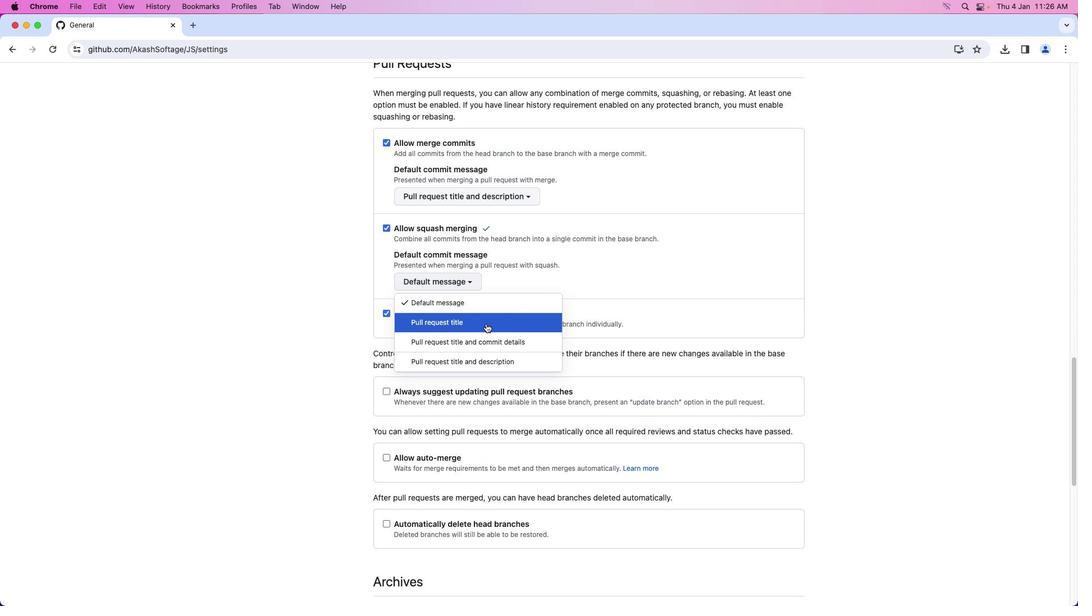 
Action: Mouse pressed left at (486, 324)
Screenshot: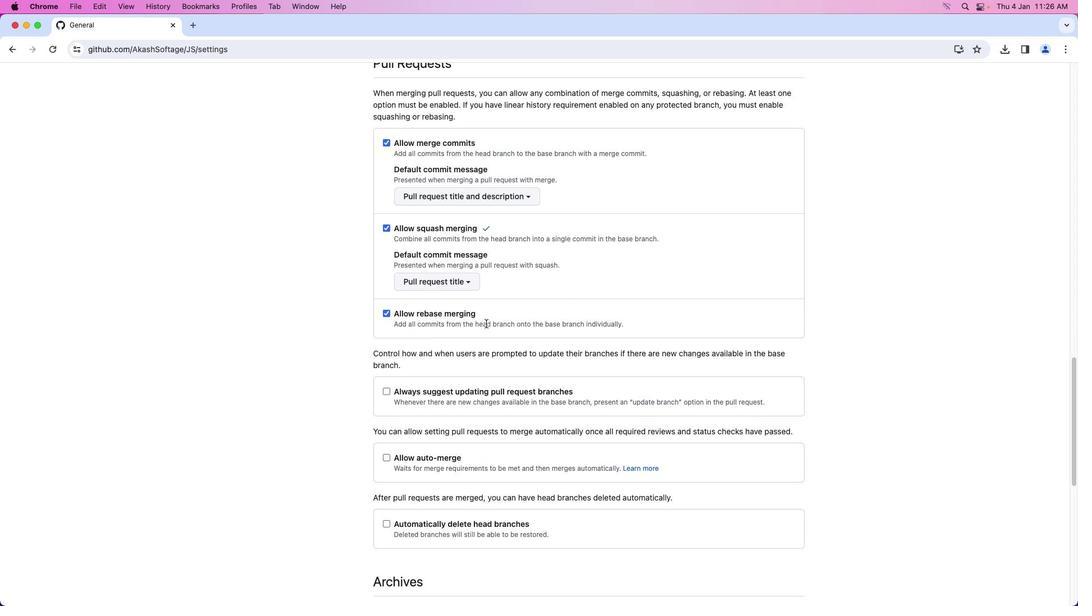
Action: Mouse moved to (575, 280)
Screenshot: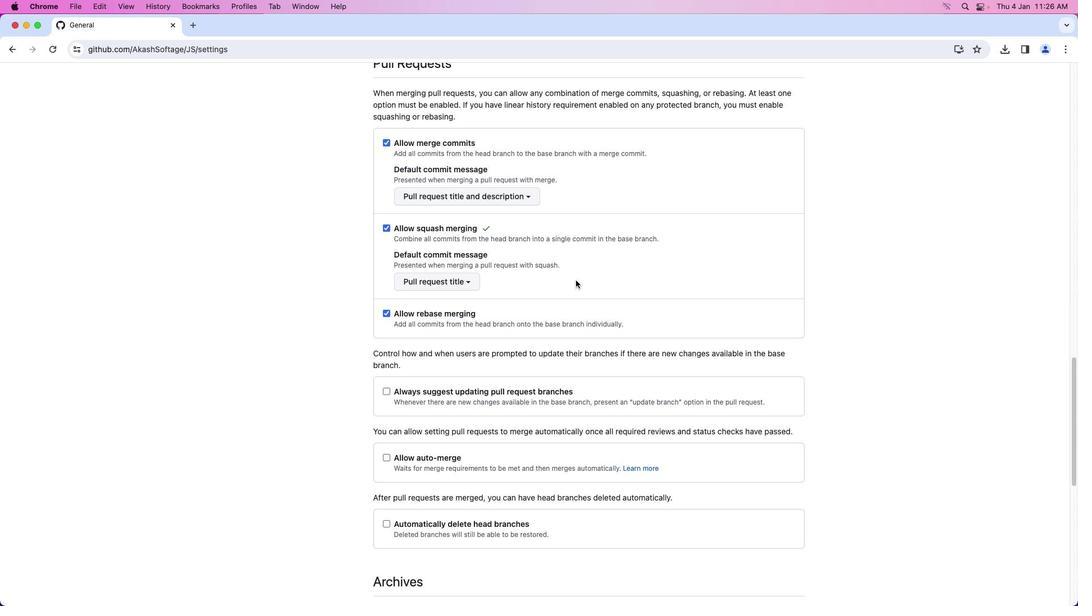 
